 Task: Sort the products in the category "Flowers" by price (highest first).
Action: Mouse moved to (235, 122)
Screenshot: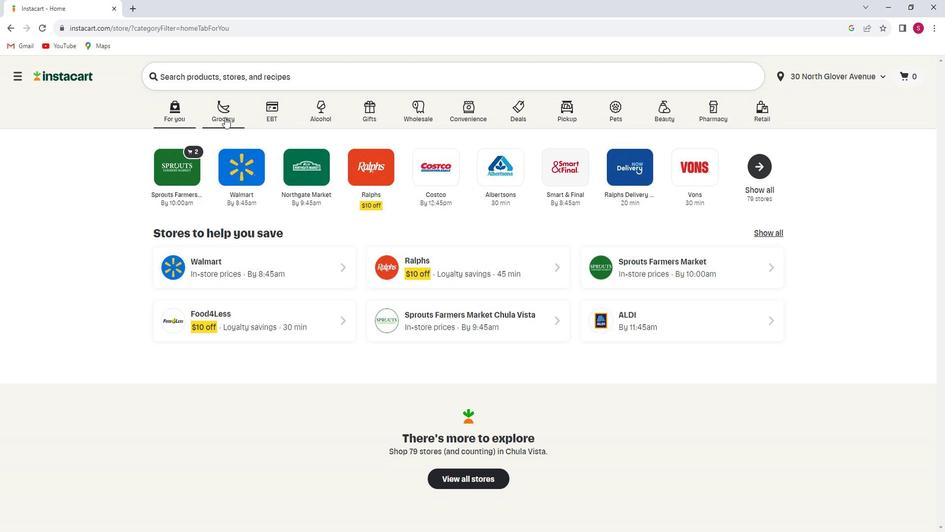 
Action: Mouse pressed left at (235, 122)
Screenshot: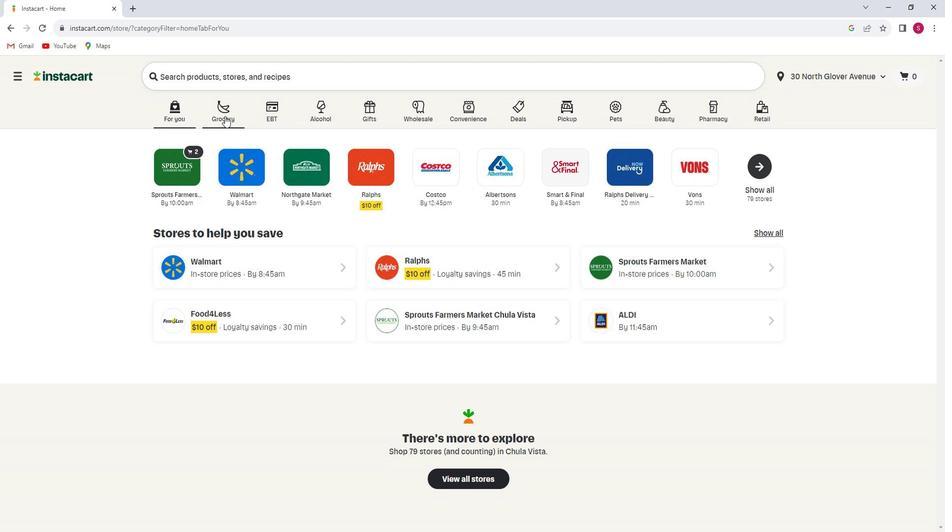 
Action: Mouse moved to (239, 290)
Screenshot: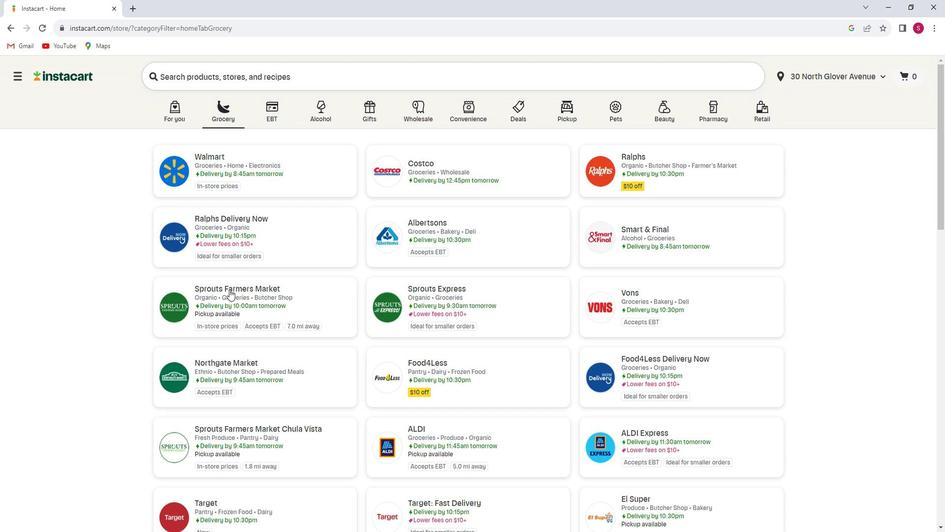 
Action: Mouse pressed left at (239, 290)
Screenshot: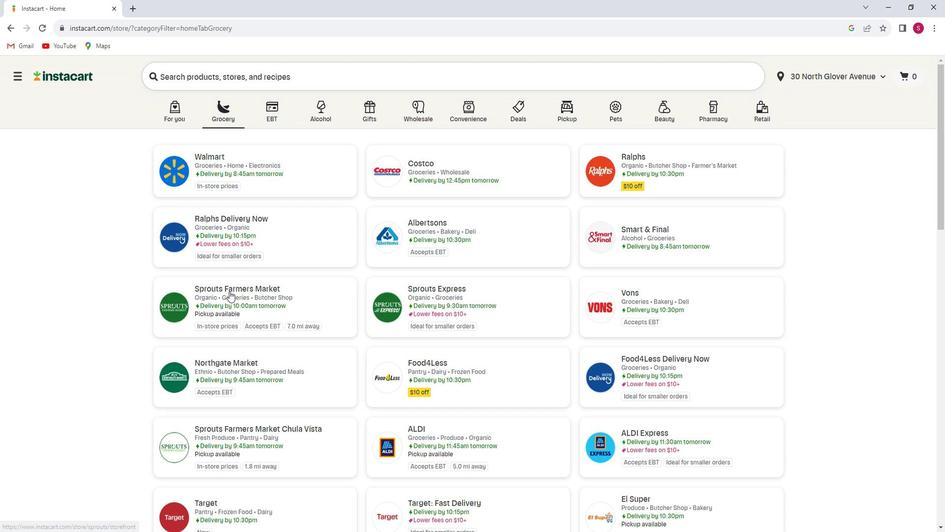 
Action: Mouse moved to (84, 336)
Screenshot: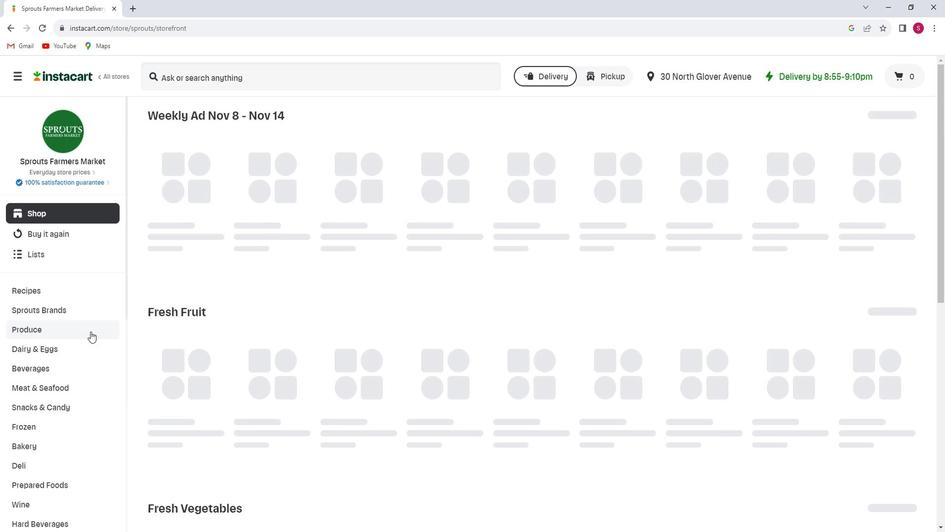 
Action: Mouse scrolled (84, 335) with delta (0, 0)
Screenshot: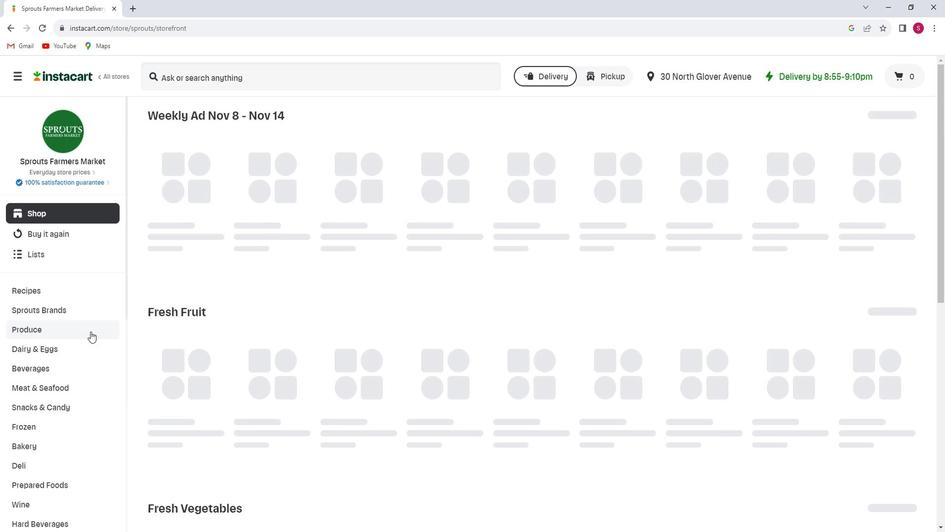 
Action: Mouse moved to (70, 341)
Screenshot: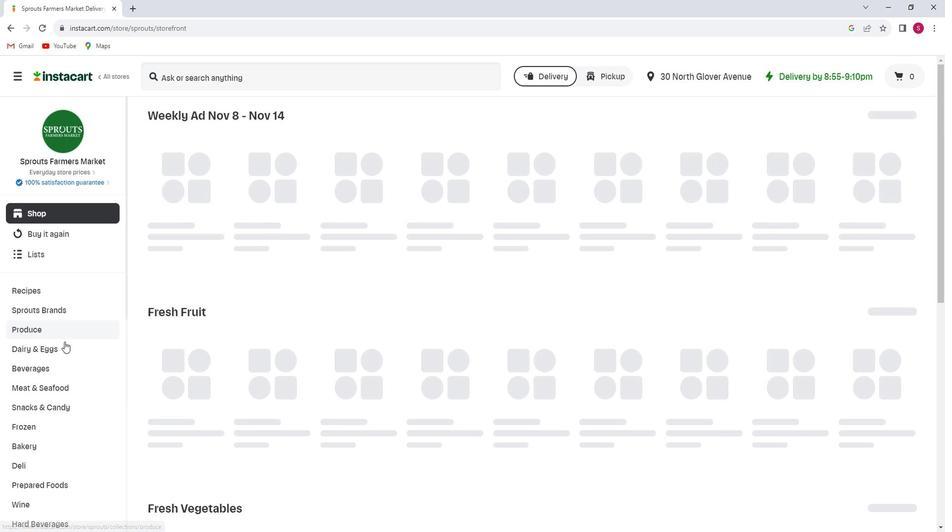 
Action: Mouse scrolled (70, 341) with delta (0, 0)
Screenshot: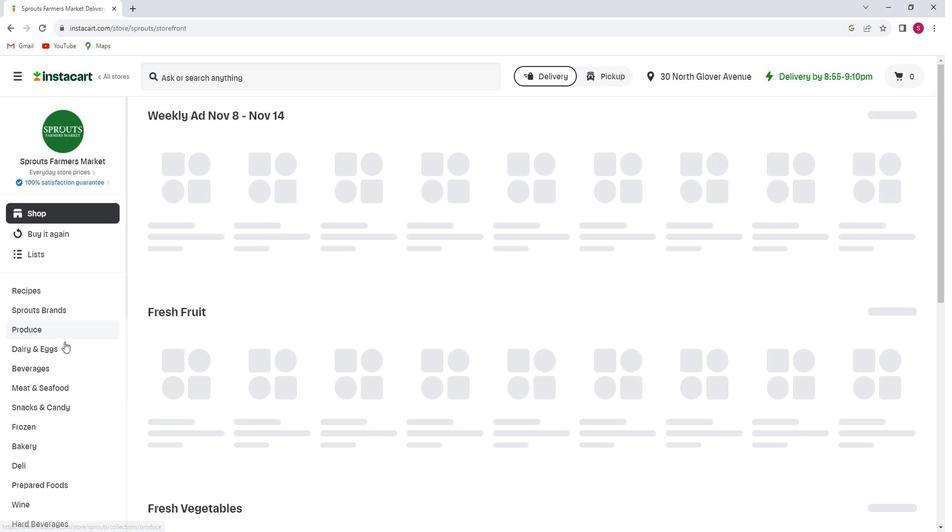 
Action: Mouse scrolled (70, 341) with delta (0, 0)
Screenshot: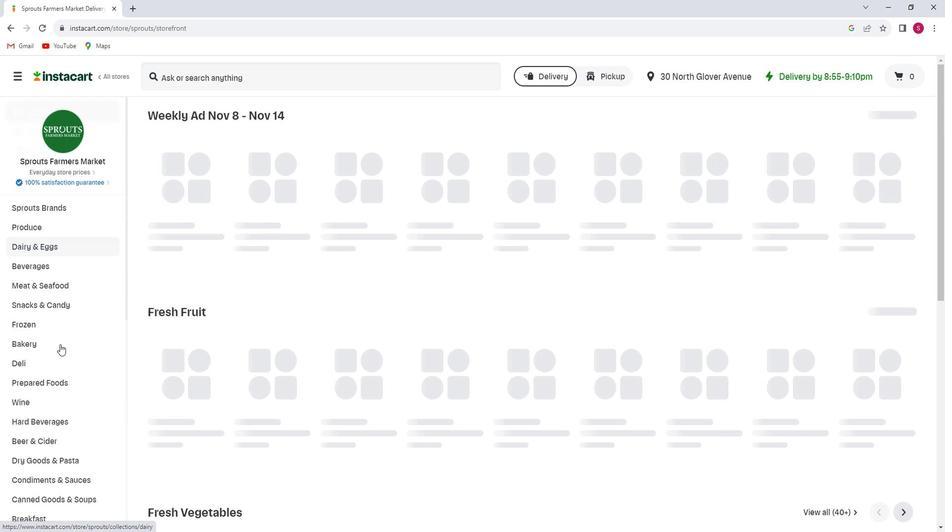 
Action: Mouse moved to (77, 332)
Screenshot: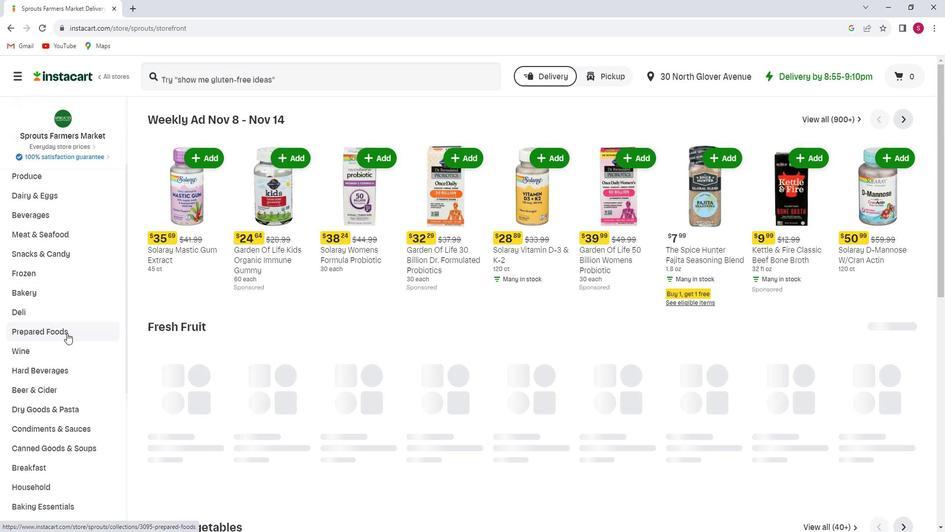 
Action: Mouse scrolled (77, 331) with delta (0, 0)
Screenshot: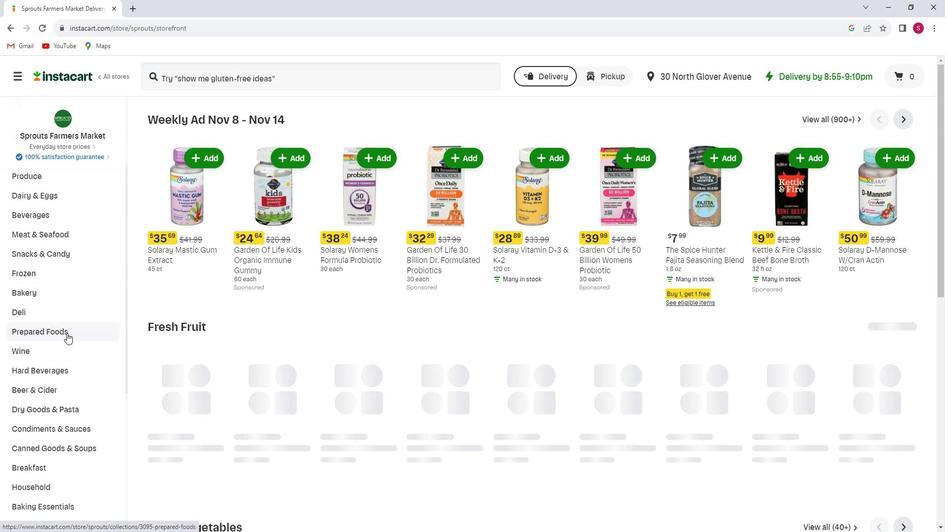 
Action: Mouse moved to (77, 332)
Screenshot: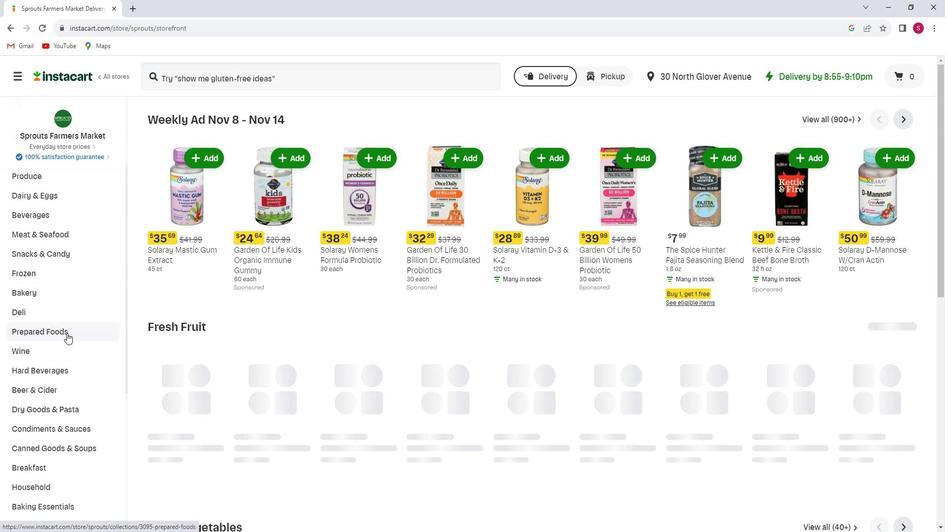 
Action: Mouse scrolled (77, 331) with delta (0, 0)
Screenshot: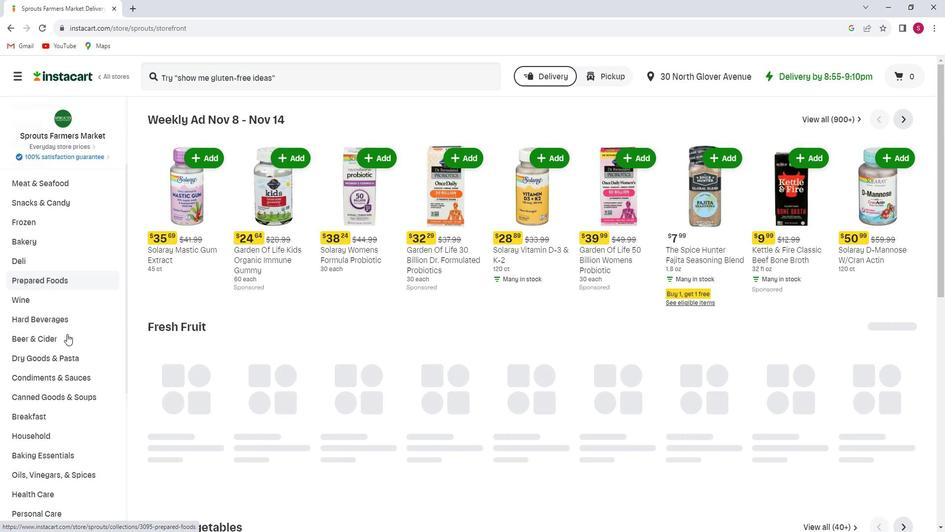 
Action: Mouse scrolled (77, 331) with delta (0, 0)
Screenshot: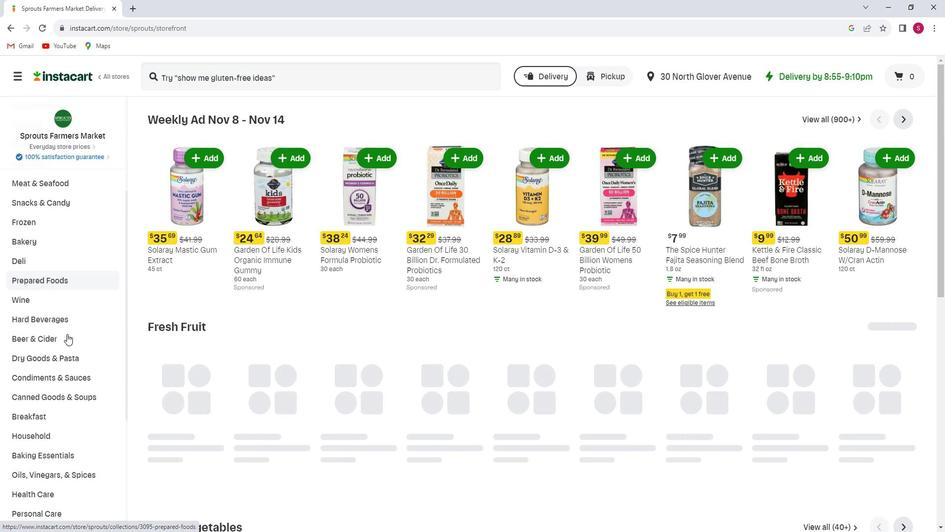 
Action: Mouse scrolled (77, 331) with delta (0, 0)
Screenshot: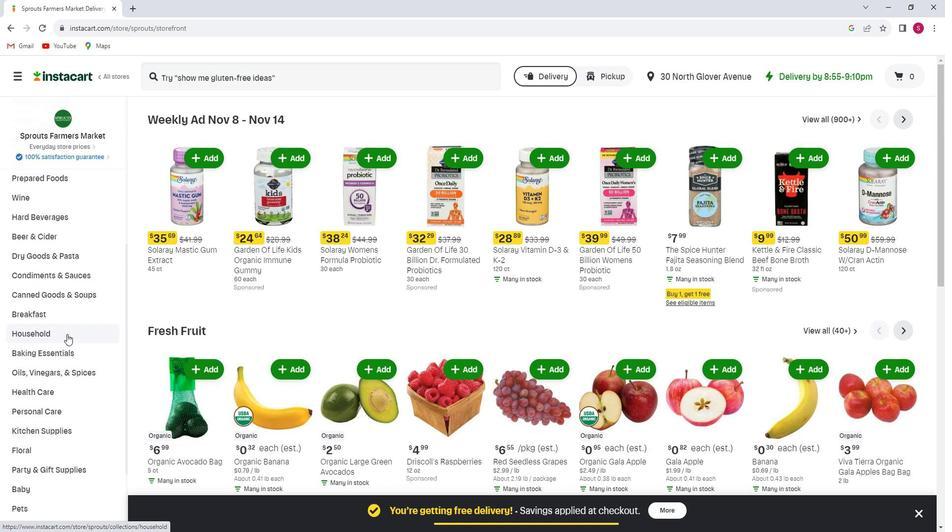 
Action: Mouse scrolled (77, 331) with delta (0, 0)
Screenshot: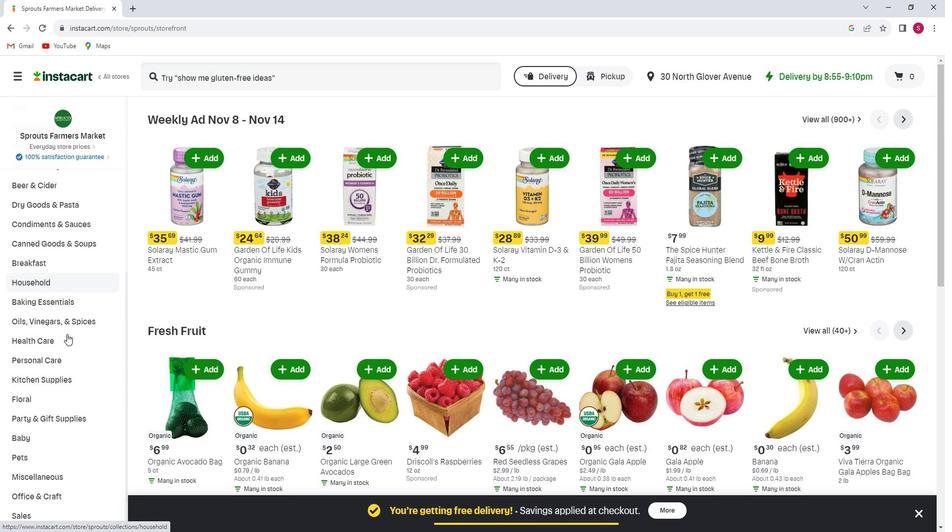 
Action: Mouse moved to (67, 338)
Screenshot: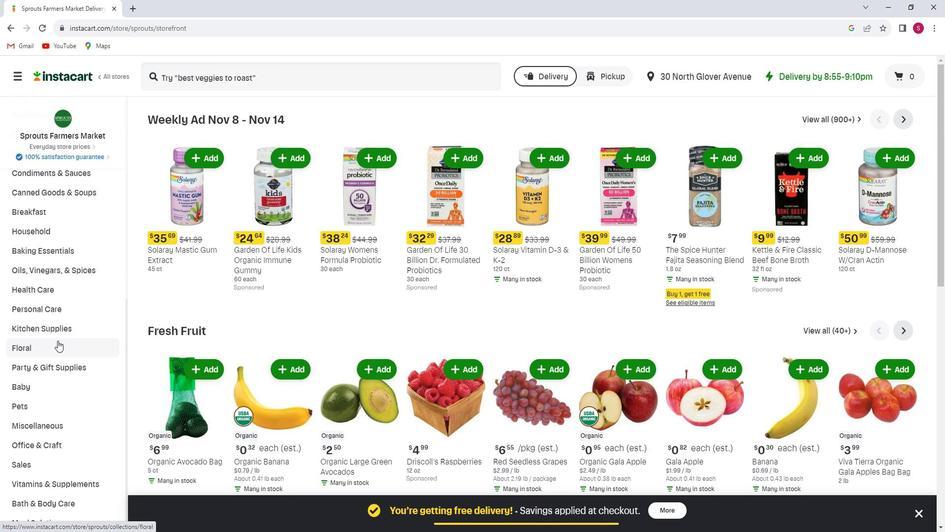 
Action: Mouse pressed left at (67, 338)
Screenshot: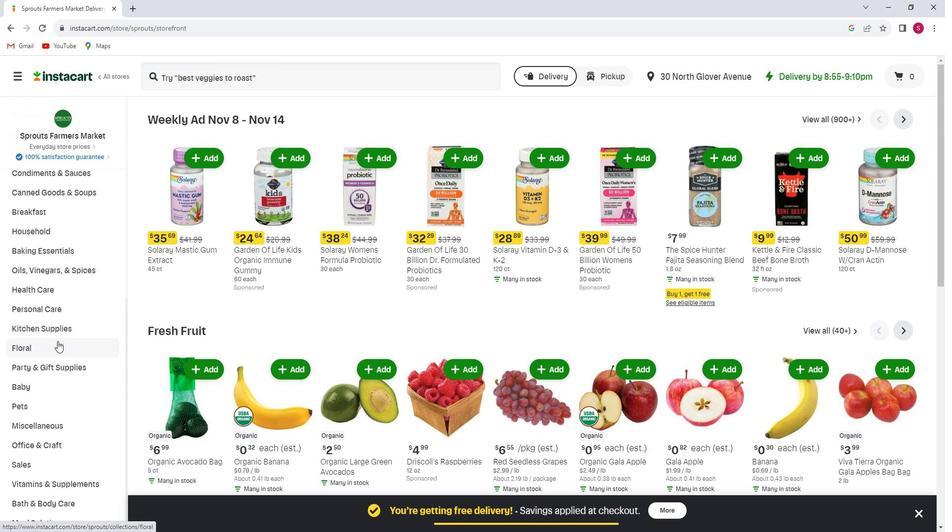 
Action: Mouse moved to (60, 362)
Screenshot: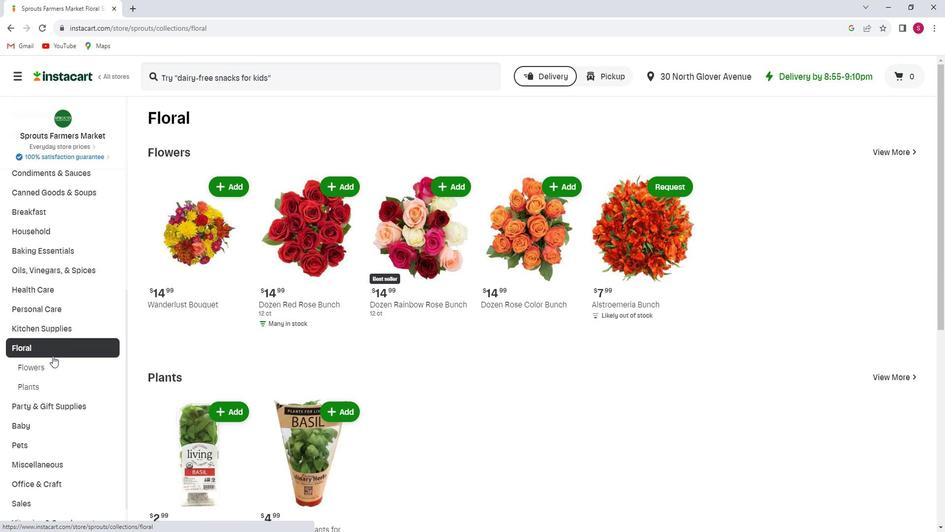 
Action: Mouse pressed left at (60, 362)
Screenshot: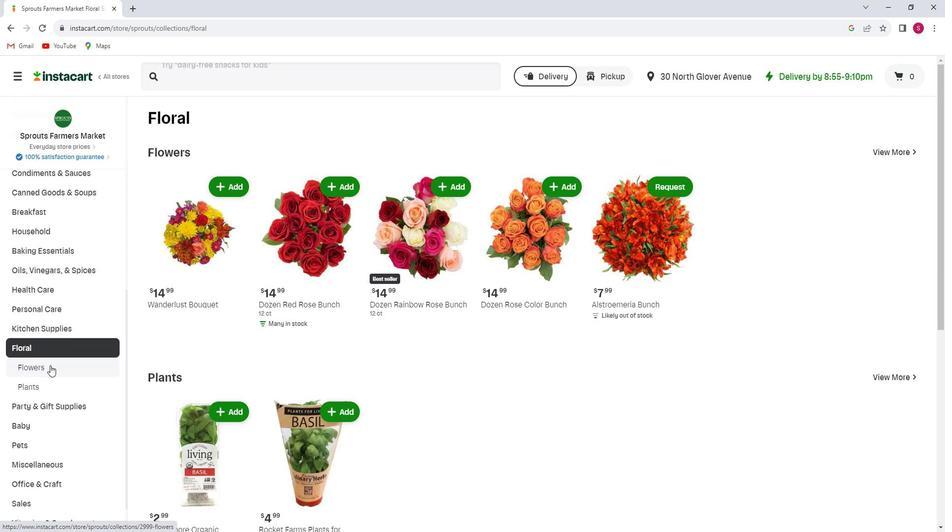 
Action: Mouse moved to (889, 160)
Screenshot: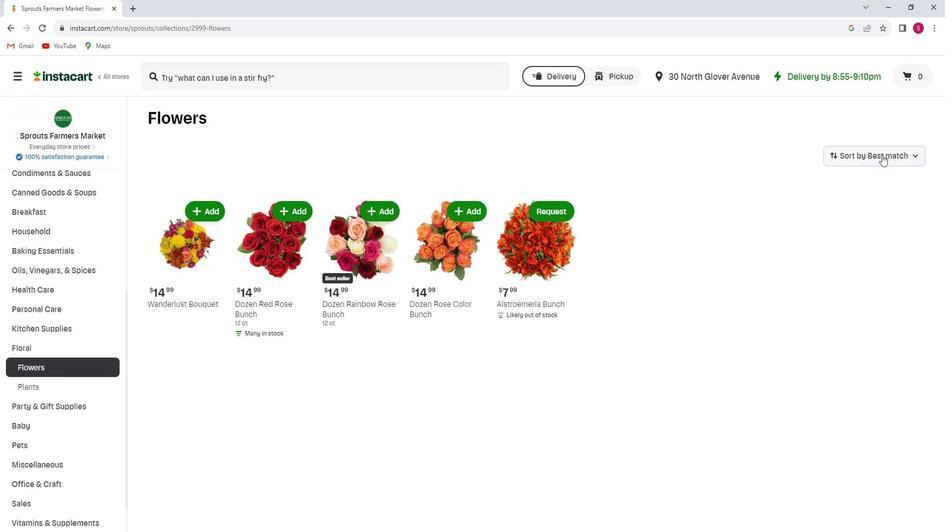 
Action: Mouse pressed left at (889, 160)
Screenshot: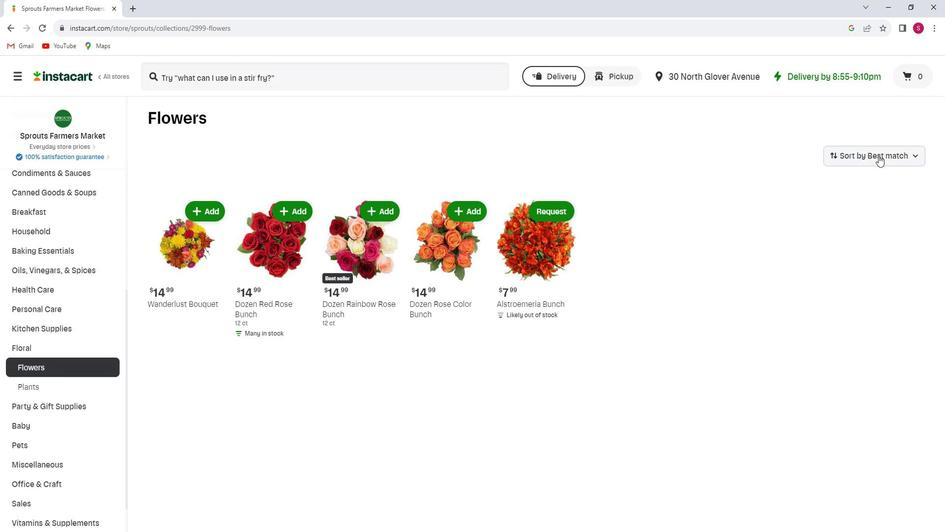 
Action: Mouse moved to (887, 221)
Screenshot: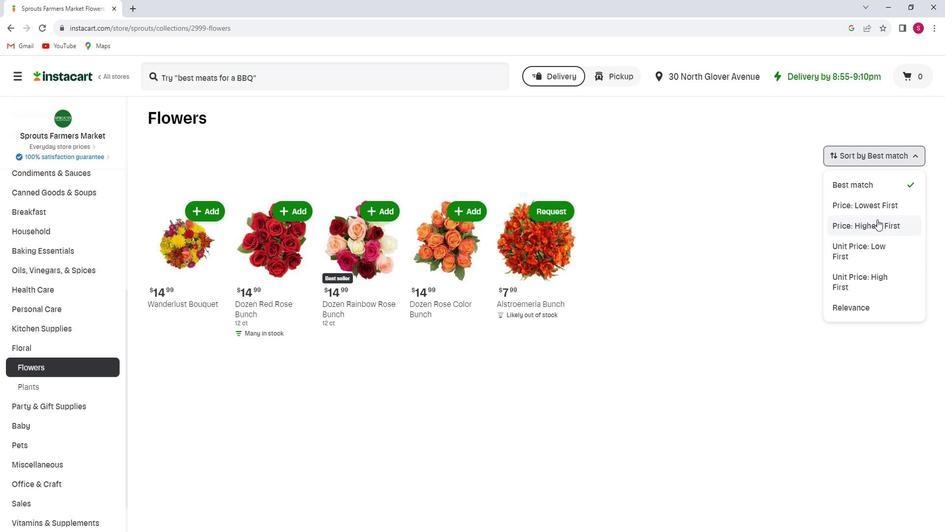 
Action: Mouse pressed left at (887, 221)
Screenshot: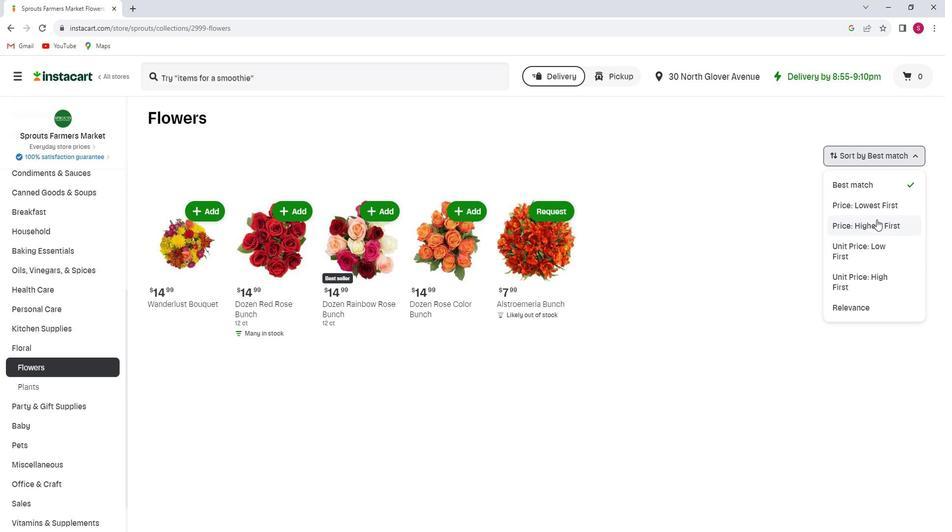 
